 Task: Apply the theme  ""Gameday"".
Action: Mouse moved to (161, 74)
Screenshot: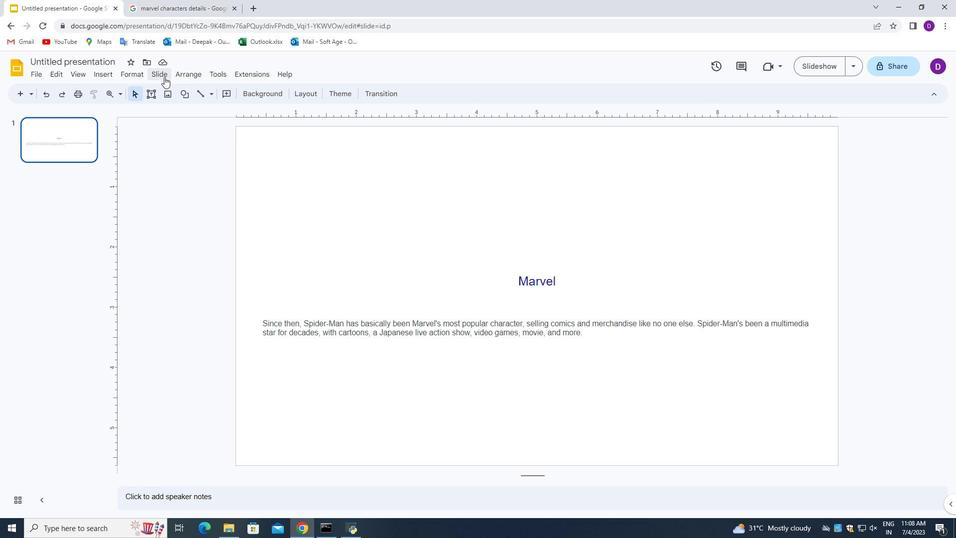 
Action: Mouse pressed left at (161, 74)
Screenshot: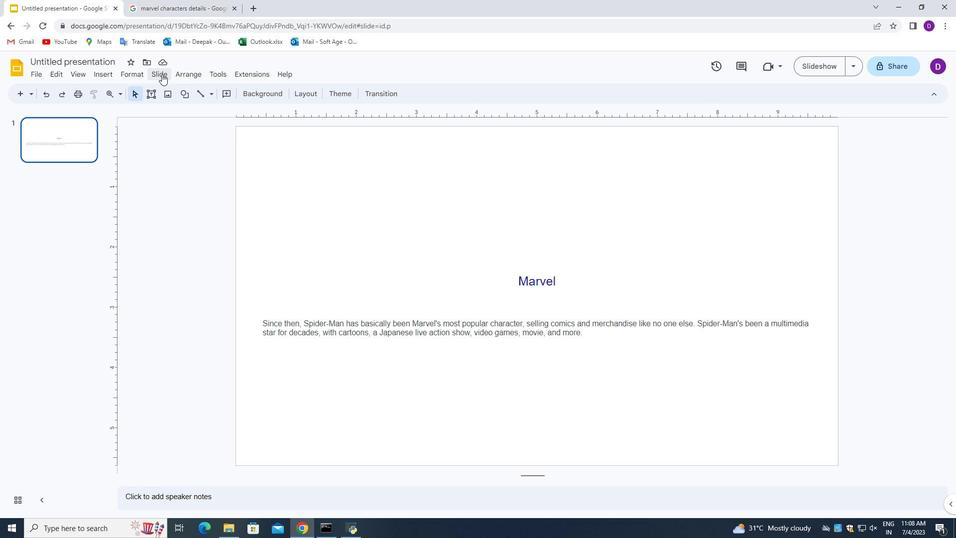 
Action: Mouse moved to (204, 253)
Screenshot: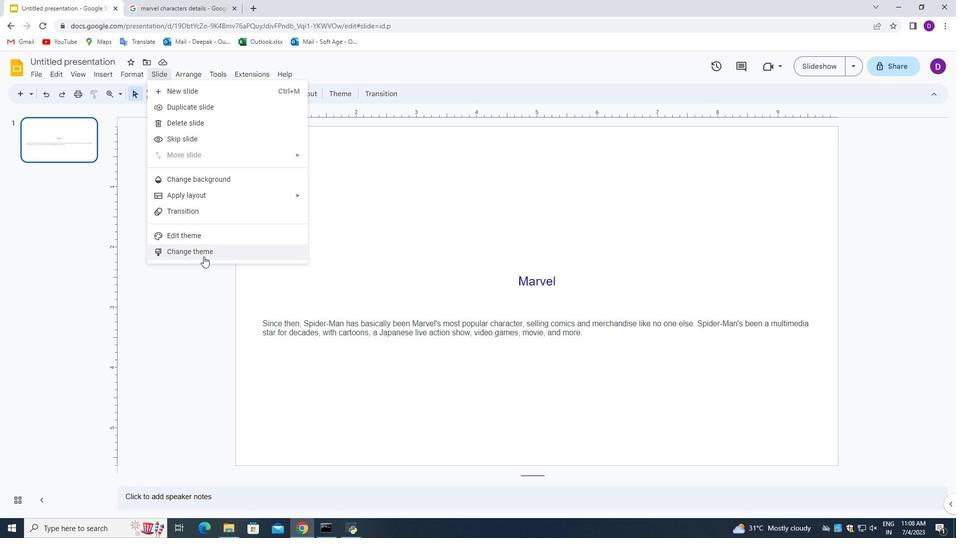 
Action: Mouse pressed left at (204, 253)
Screenshot: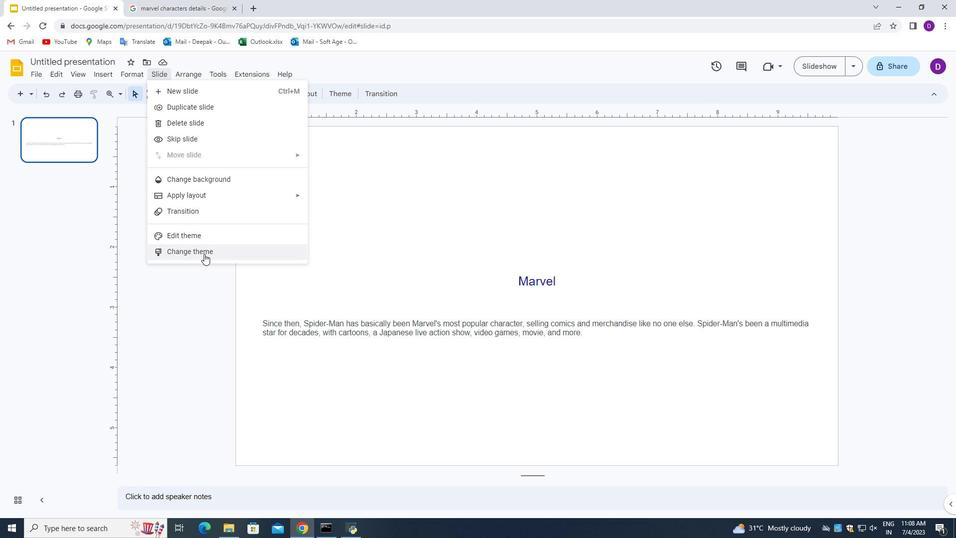 
Action: Mouse moved to (867, 307)
Screenshot: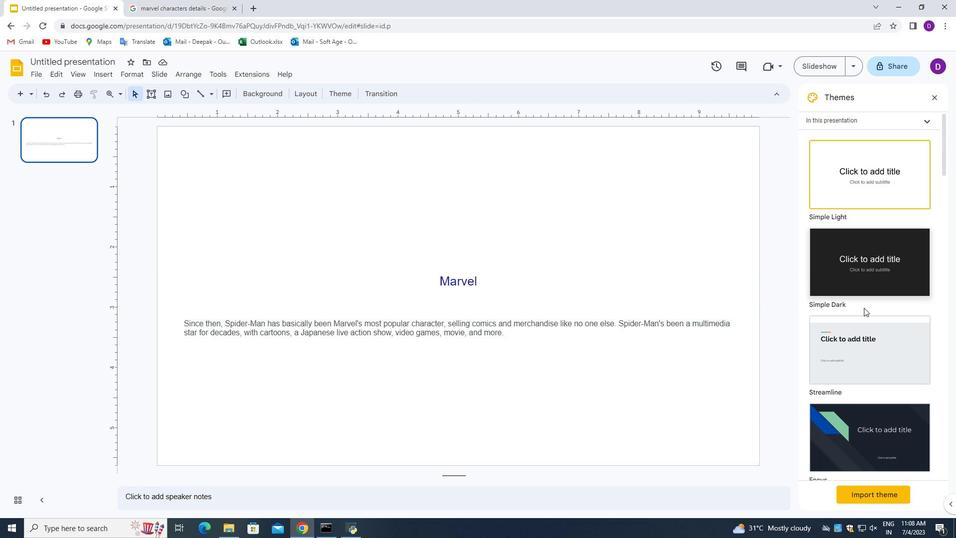 
Action: Mouse scrolled (866, 307) with delta (0, 0)
Screenshot: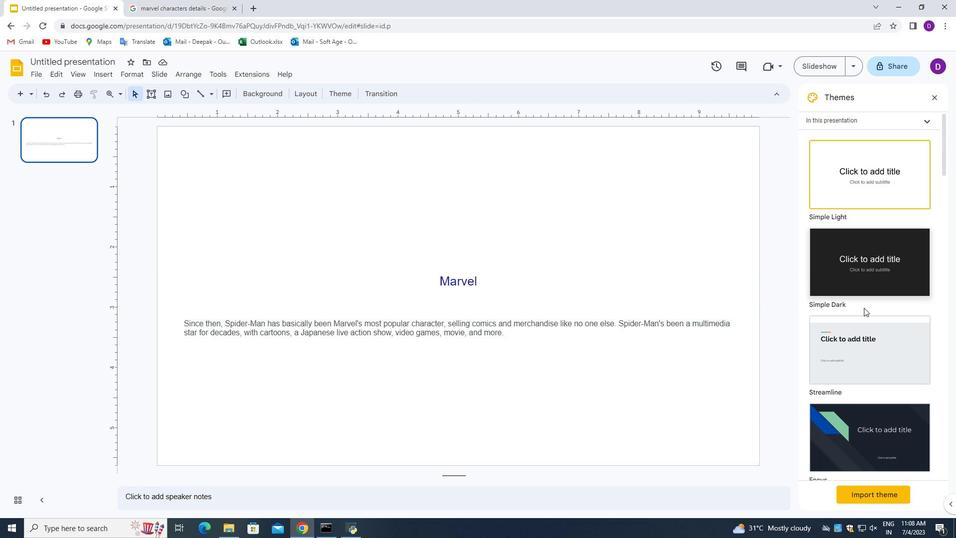 
Action: Mouse scrolled (867, 306) with delta (0, 0)
Screenshot: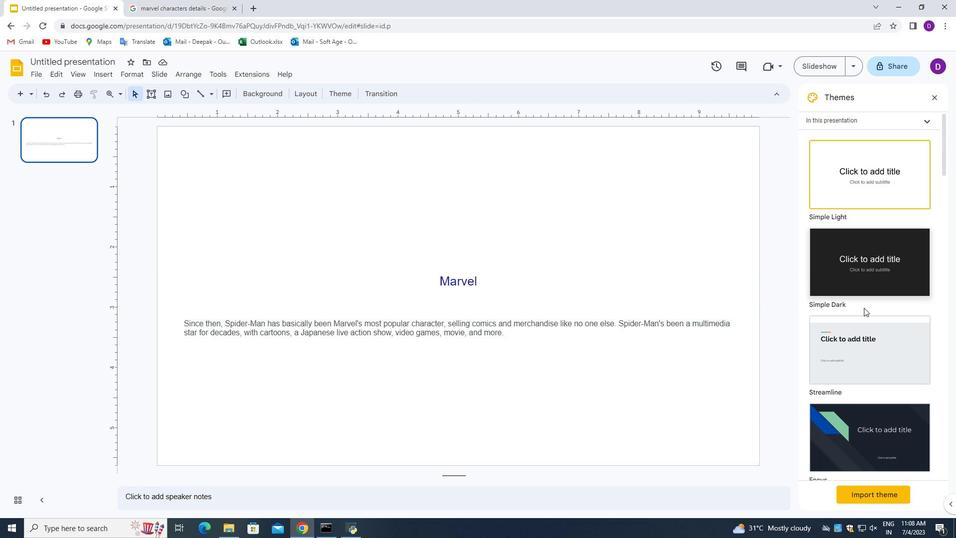 
Action: Mouse scrolled (867, 306) with delta (0, 0)
Screenshot: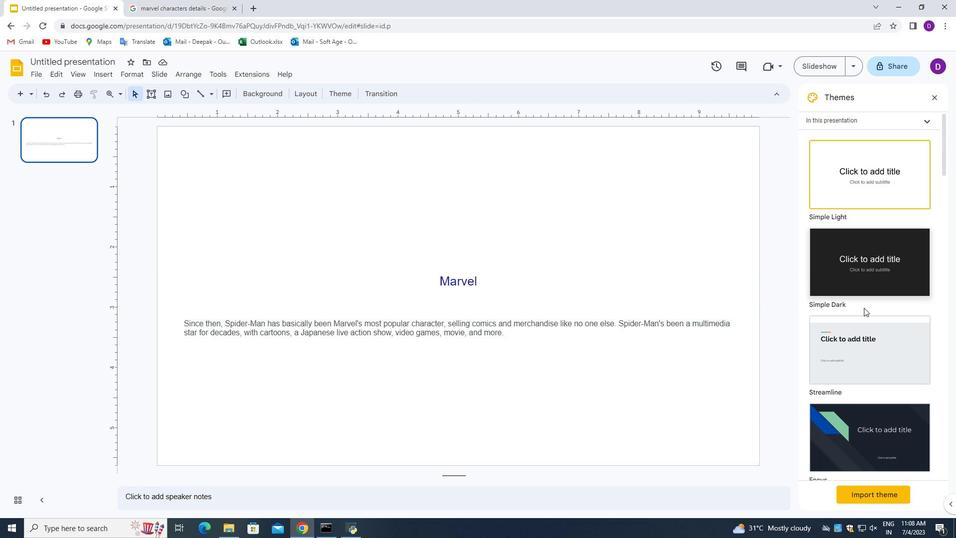 
Action: Mouse scrolled (867, 306) with delta (0, 0)
Screenshot: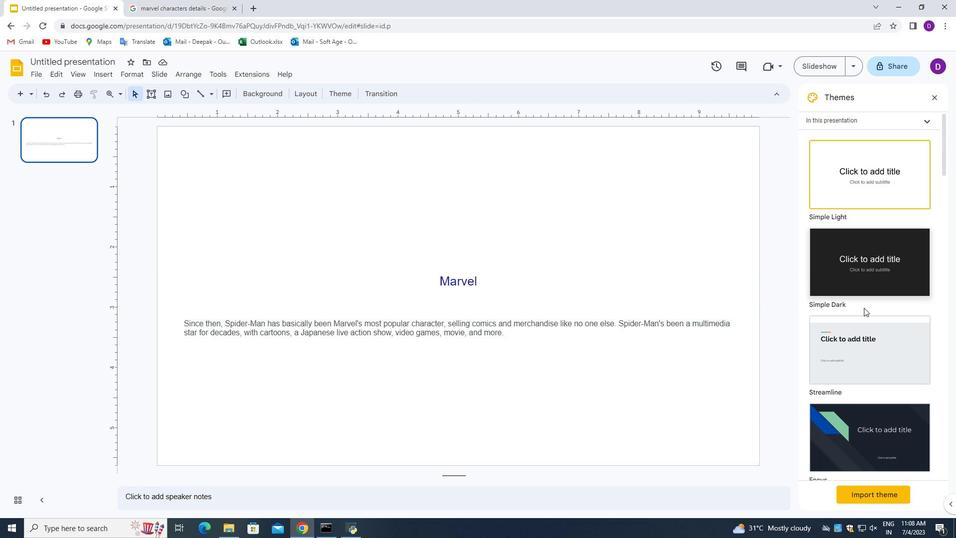 
Action: Mouse scrolled (867, 306) with delta (0, 0)
Screenshot: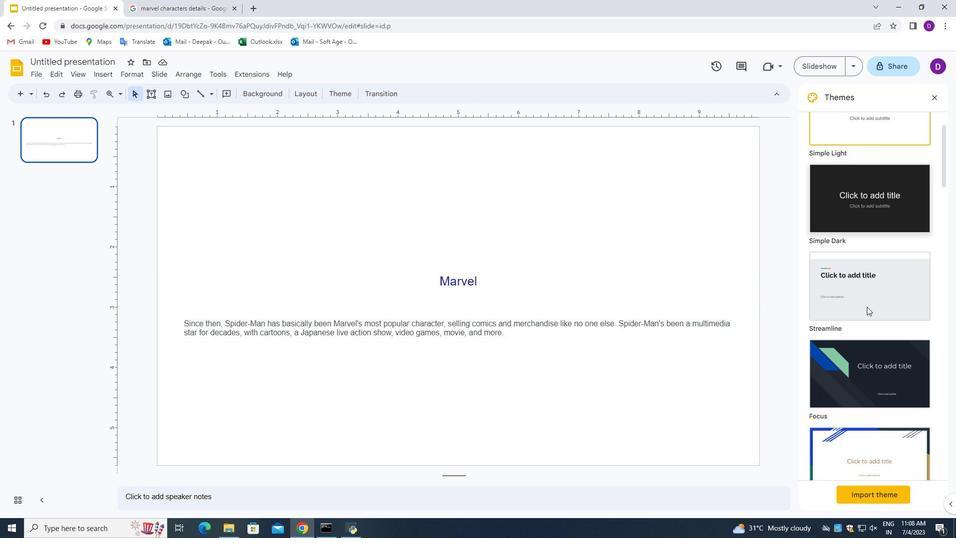 
Action: Mouse scrolled (867, 306) with delta (0, 0)
Screenshot: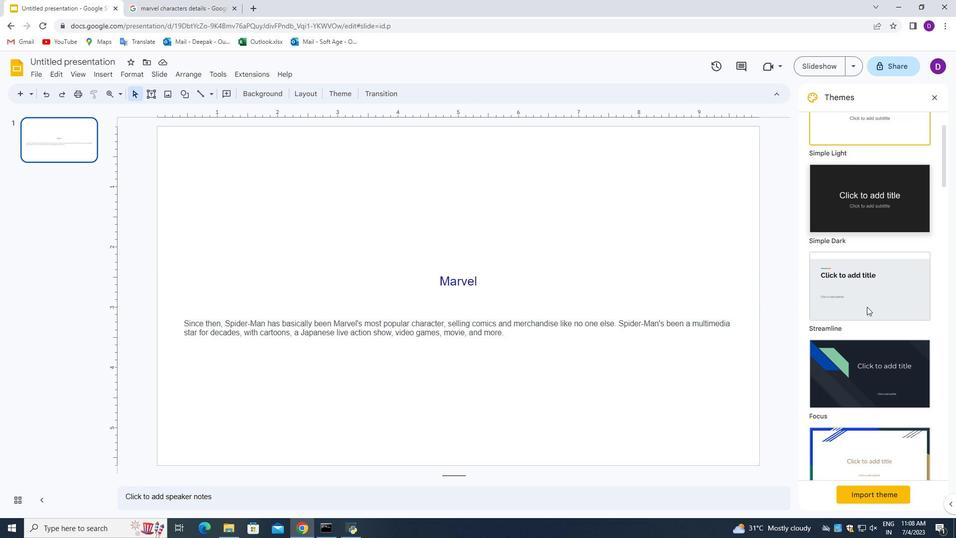 
Action: Mouse scrolled (867, 306) with delta (0, 0)
Screenshot: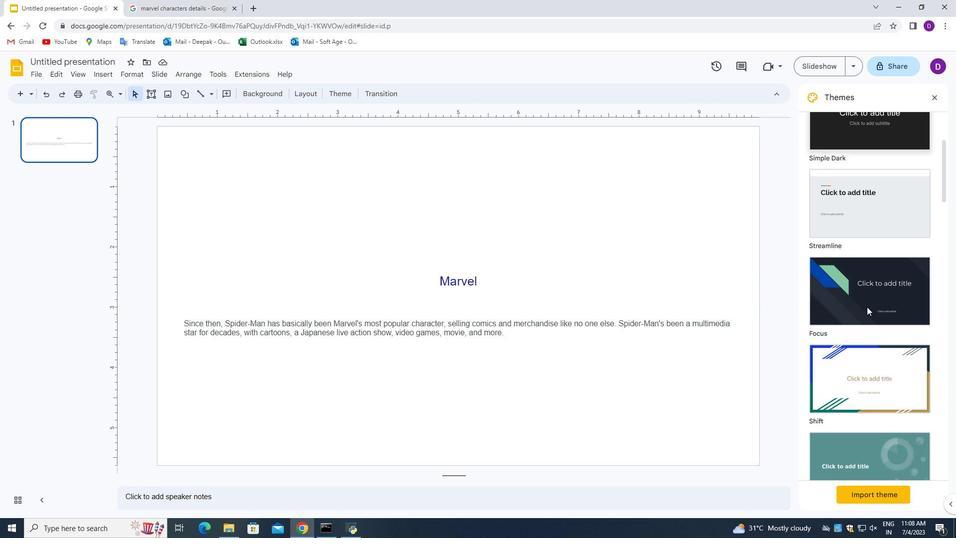 
Action: Mouse scrolled (867, 306) with delta (0, 0)
Screenshot: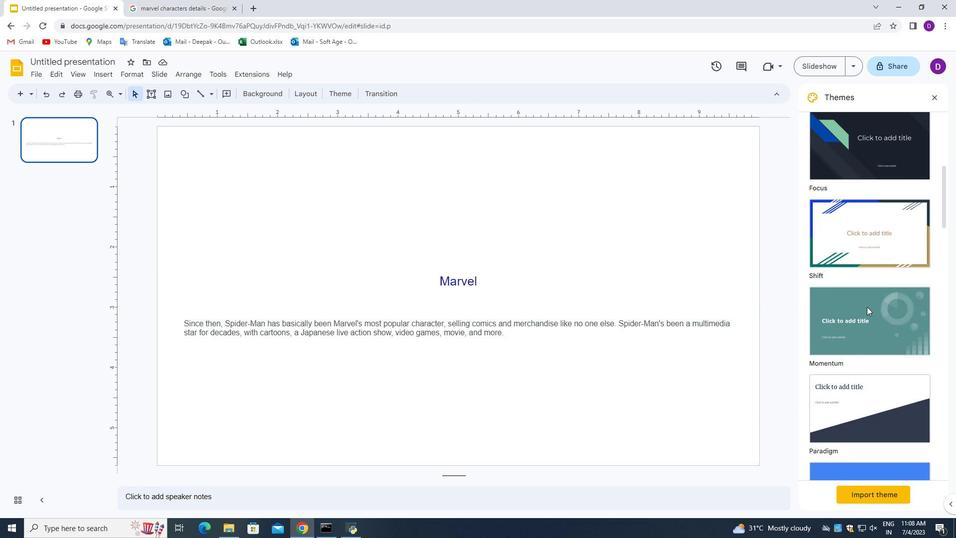 
Action: Mouse scrolled (867, 306) with delta (0, 0)
Screenshot: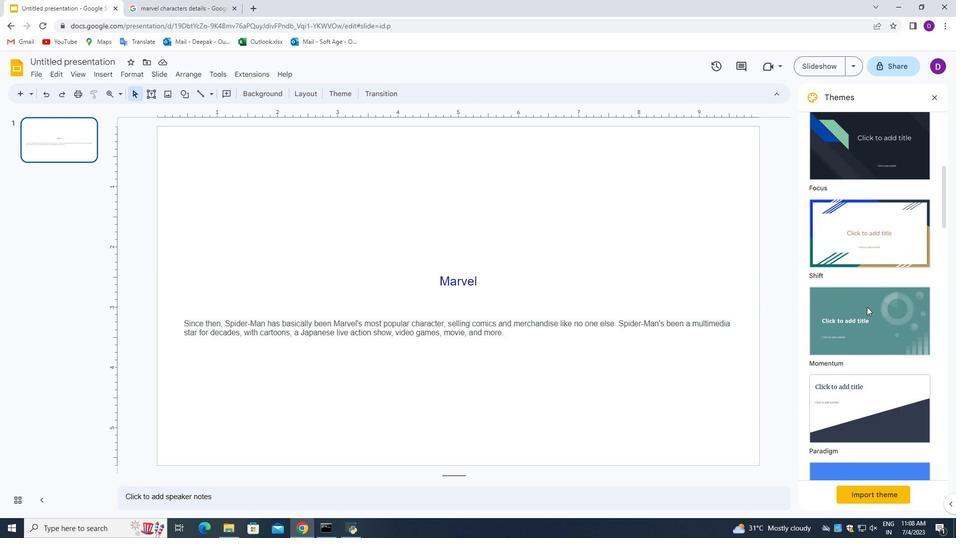 
Action: Mouse scrolled (867, 306) with delta (0, 0)
Screenshot: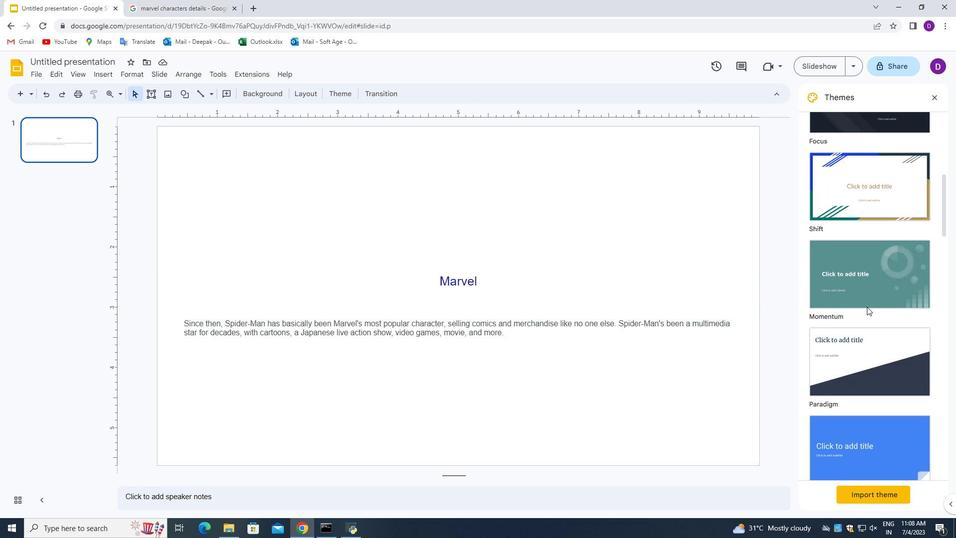 
Action: Mouse scrolled (867, 306) with delta (0, 0)
Screenshot: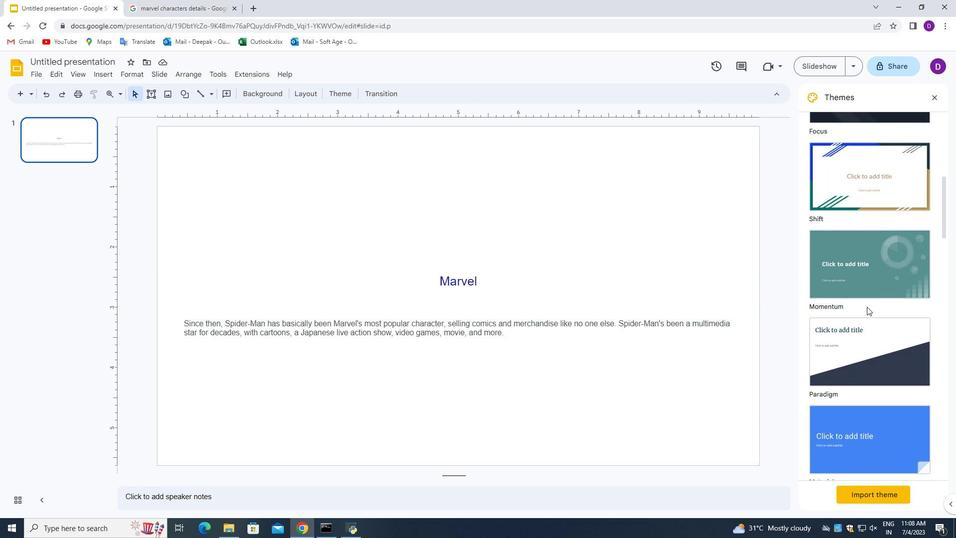 
Action: Mouse scrolled (867, 306) with delta (0, 0)
Screenshot: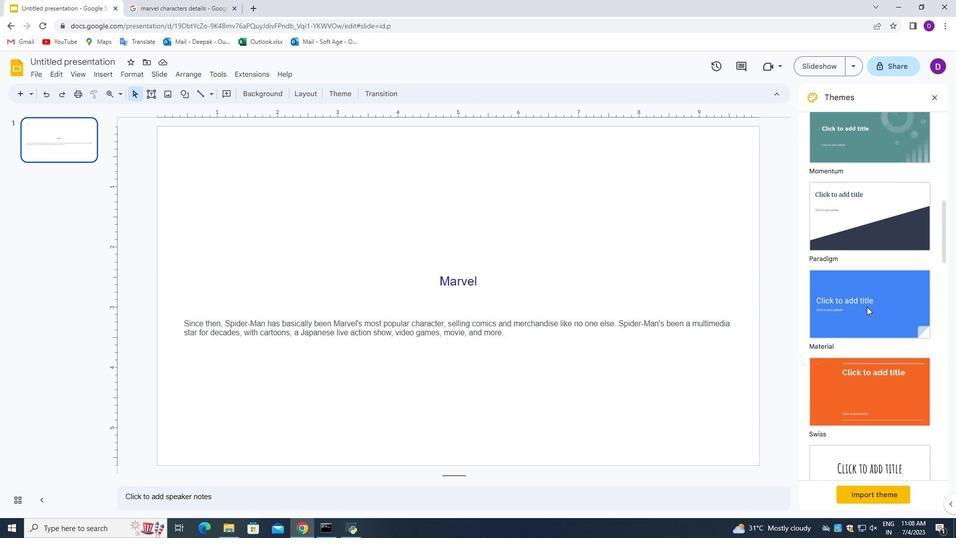 
Action: Mouse scrolled (867, 306) with delta (0, 0)
Screenshot: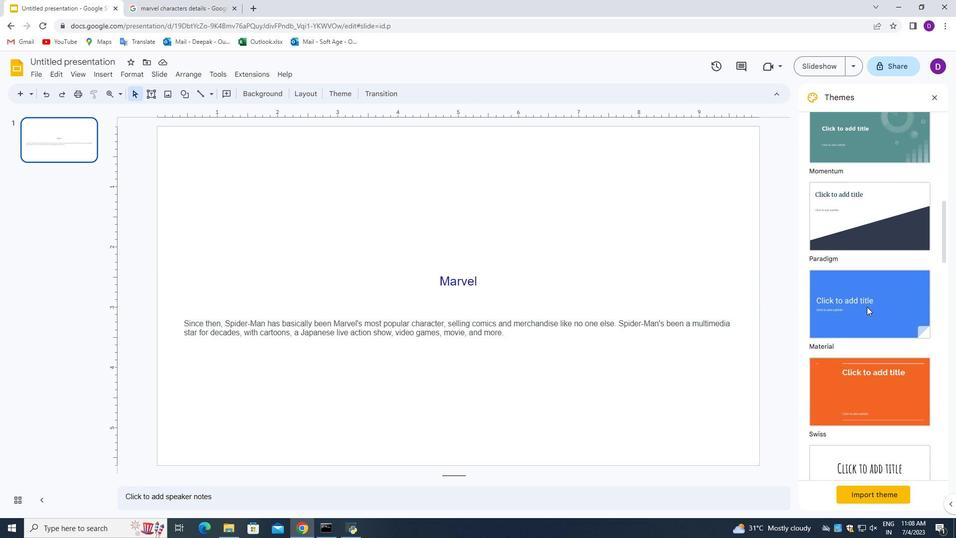 
Action: Mouse scrolled (867, 306) with delta (0, 0)
Screenshot: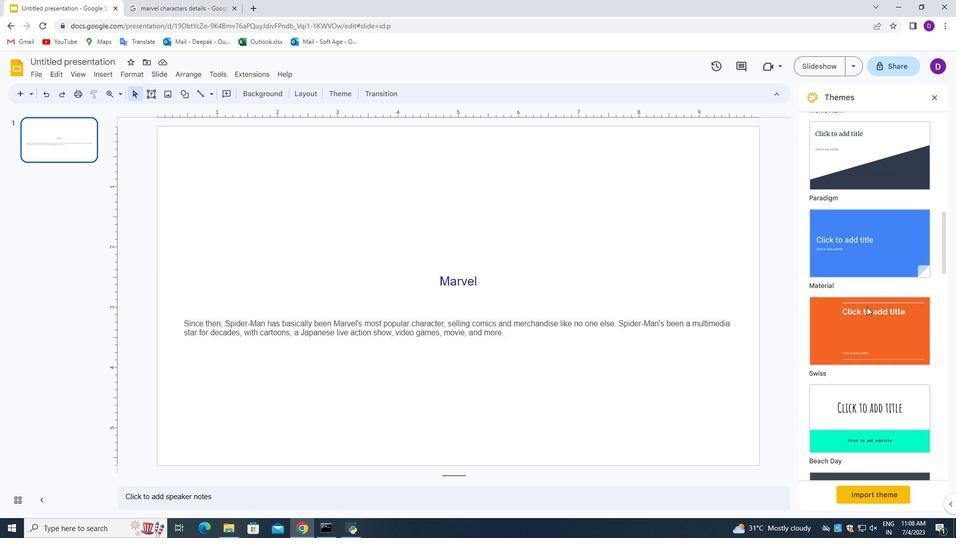 
Action: Mouse scrolled (867, 306) with delta (0, 0)
Screenshot: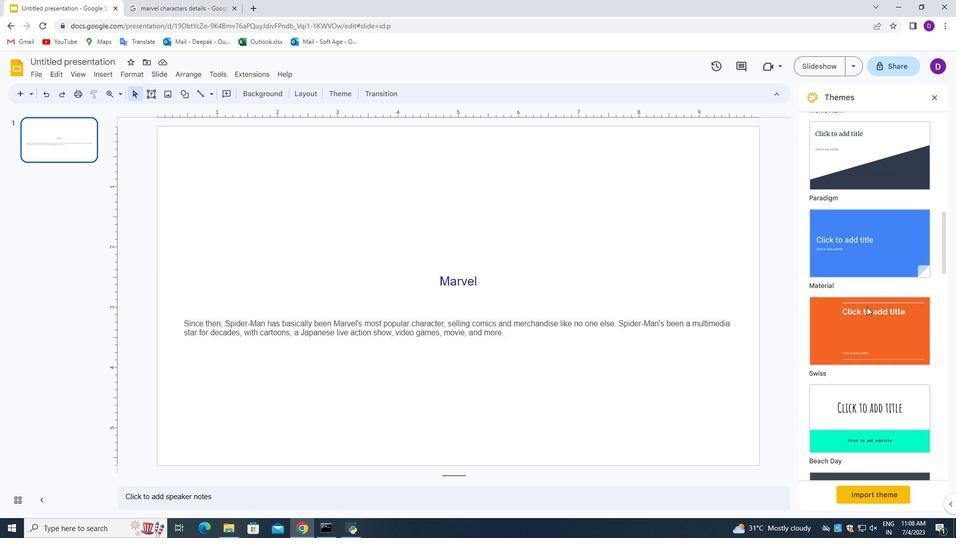 
Action: Mouse scrolled (867, 306) with delta (0, 0)
Screenshot: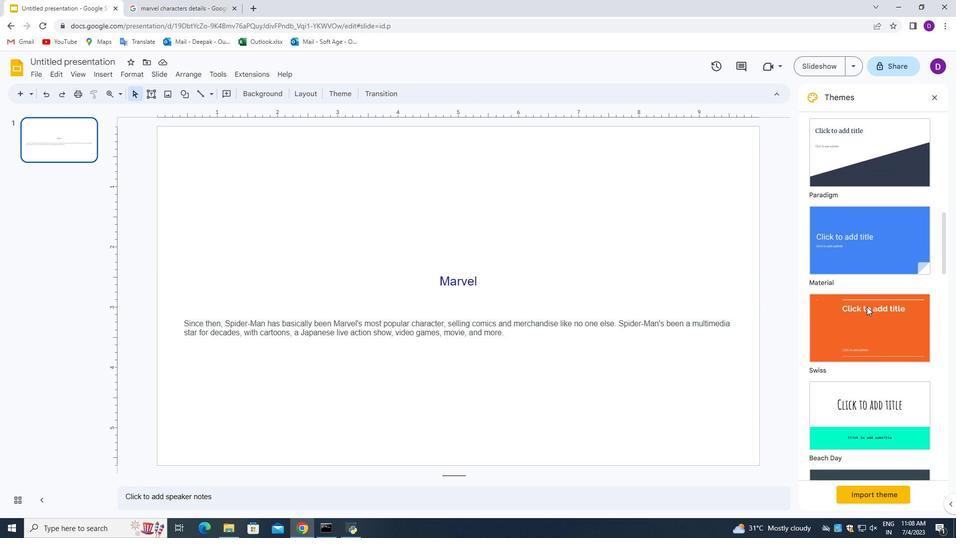 
Action: Mouse scrolled (867, 306) with delta (0, 0)
Screenshot: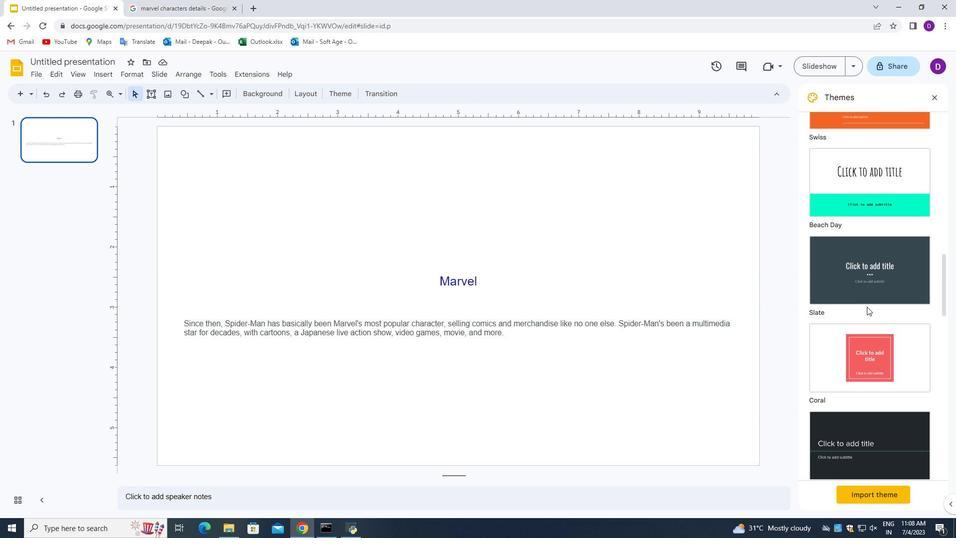 
Action: Mouse scrolled (867, 306) with delta (0, 0)
Screenshot: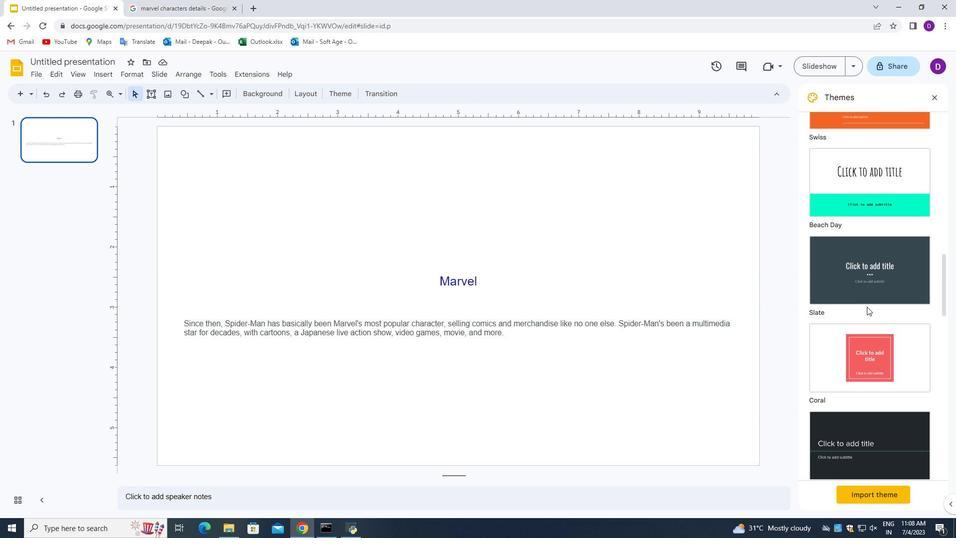 
Action: Mouse scrolled (867, 306) with delta (0, 0)
Screenshot: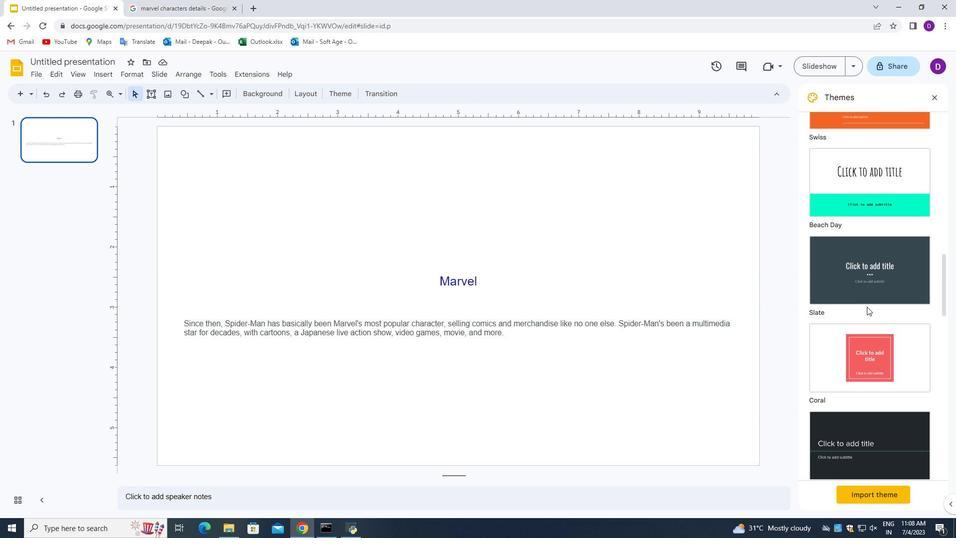 
Action: Mouse scrolled (867, 306) with delta (0, 0)
Screenshot: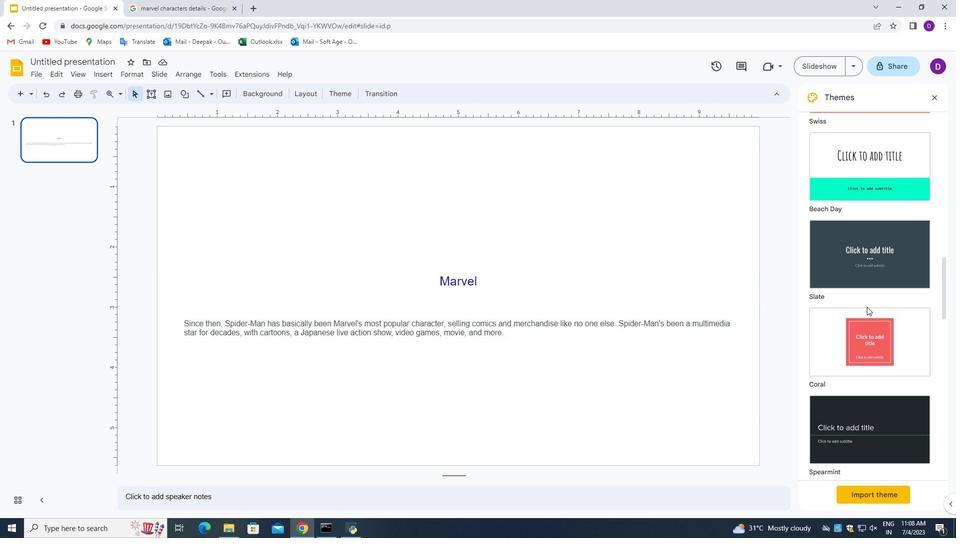 
Action: Mouse scrolled (867, 306) with delta (0, 0)
Screenshot: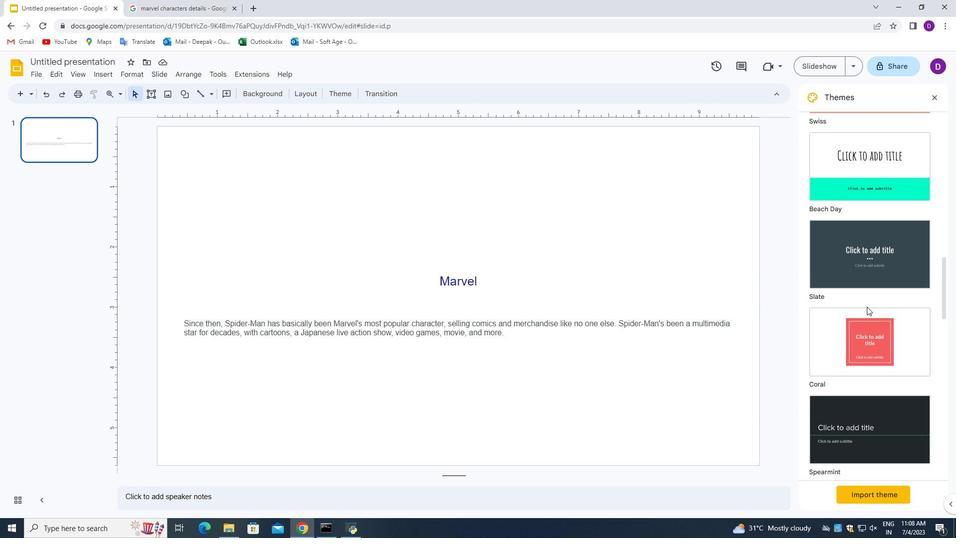 
Action: Mouse scrolled (867, 306) with delta (0, 0)
Screenshot: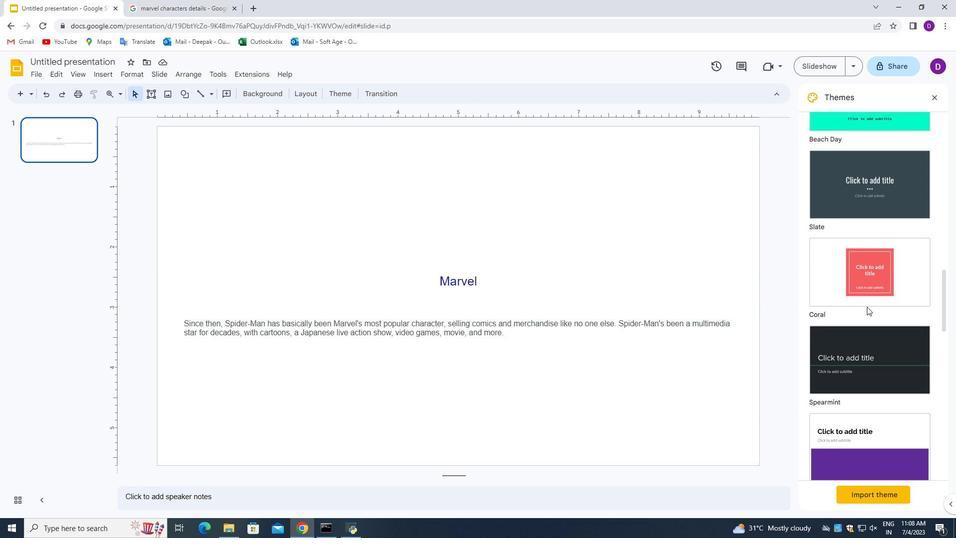 
Action: Mouse scrolled (867, 306) with delta (0, 0)
Screenshot: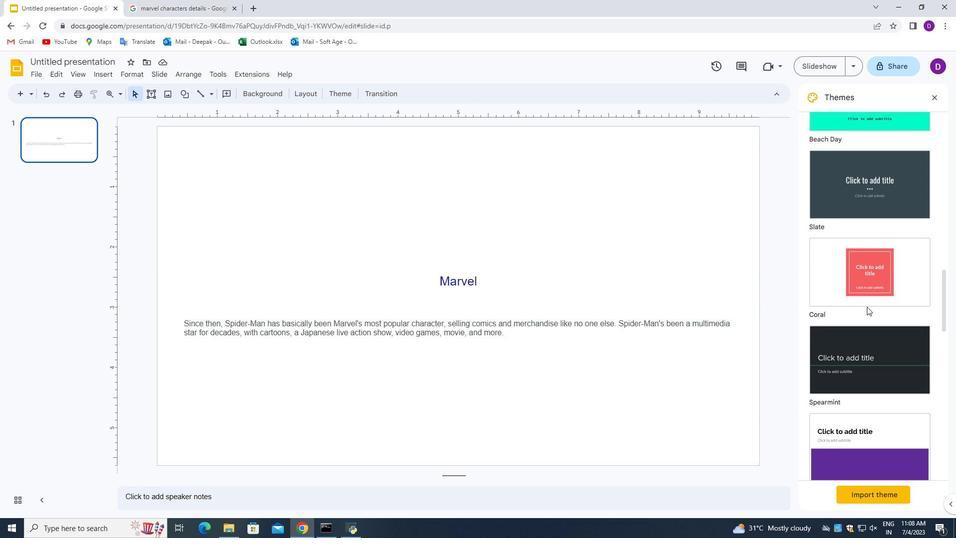 
Action: Mouse scrolled (867, 306) with delta (0, 0)
Screenshot: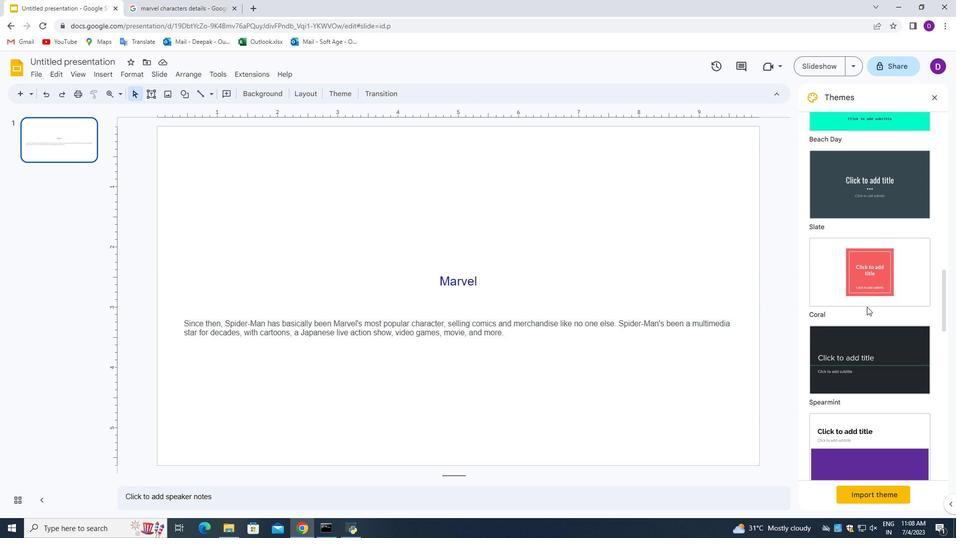 
Action: Mouse scrolled (867, 306) with delta (0, 0)
Screenshot: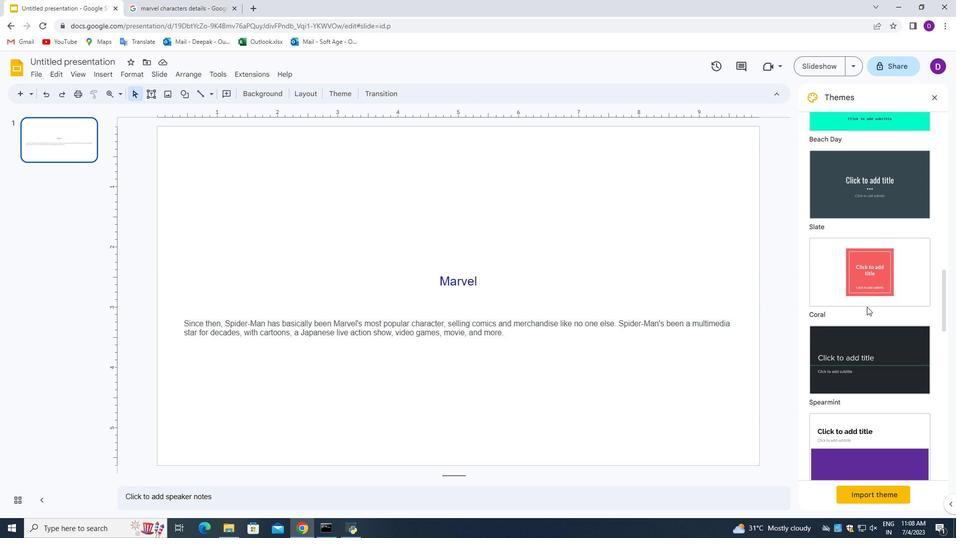 
Action: Mouse scrolled (867, 306) with delta (0, 0)
Screenshot: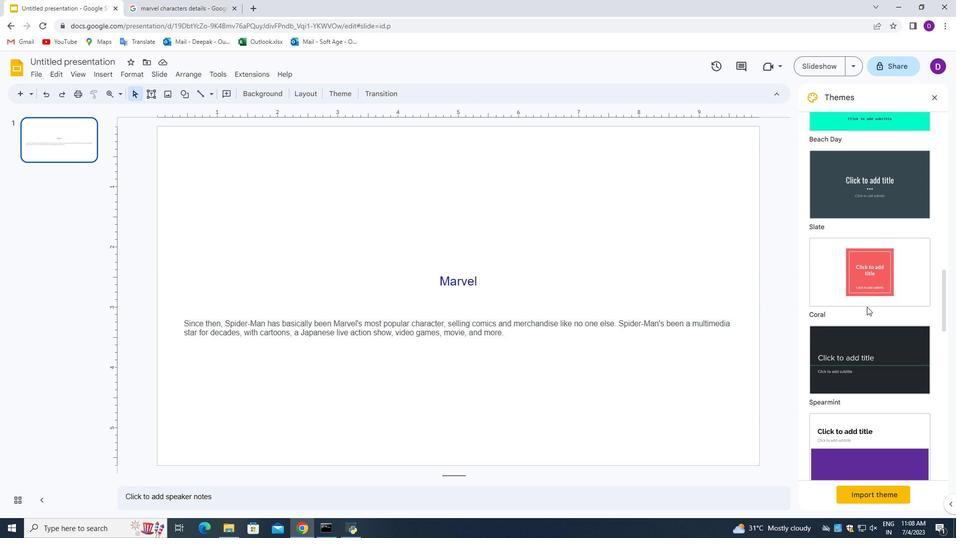 
Action: Mouse scrolled (867, 306) with delta (0, 0)
Screenshot: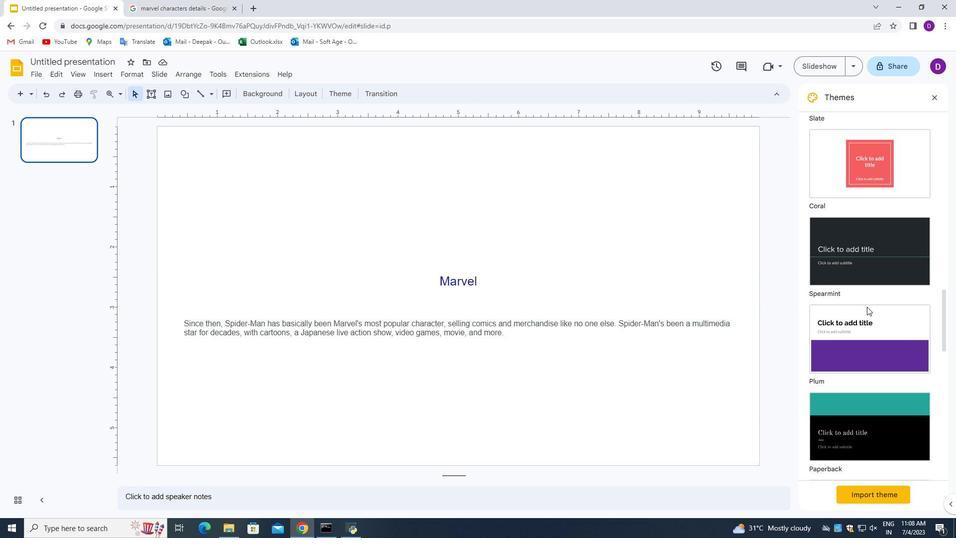
Action: Mouse scrolled (867, 306) with delta (0, 0)
Screenshot: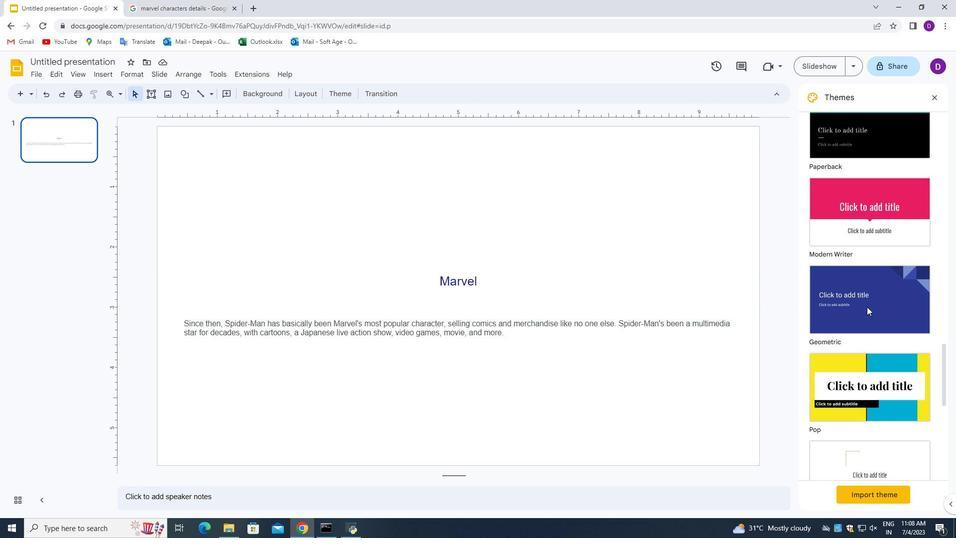 
Action: Mouse scrolled (867, 306) with delta (0, 0)
Screenshot: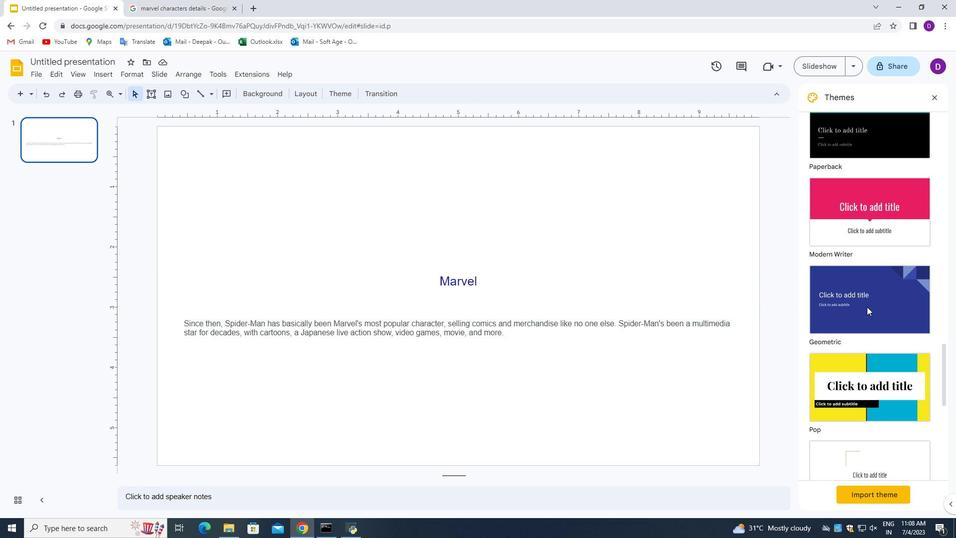 
Action: Mouse scrolled (867, 306) with delta (0, 0)
Screenshot: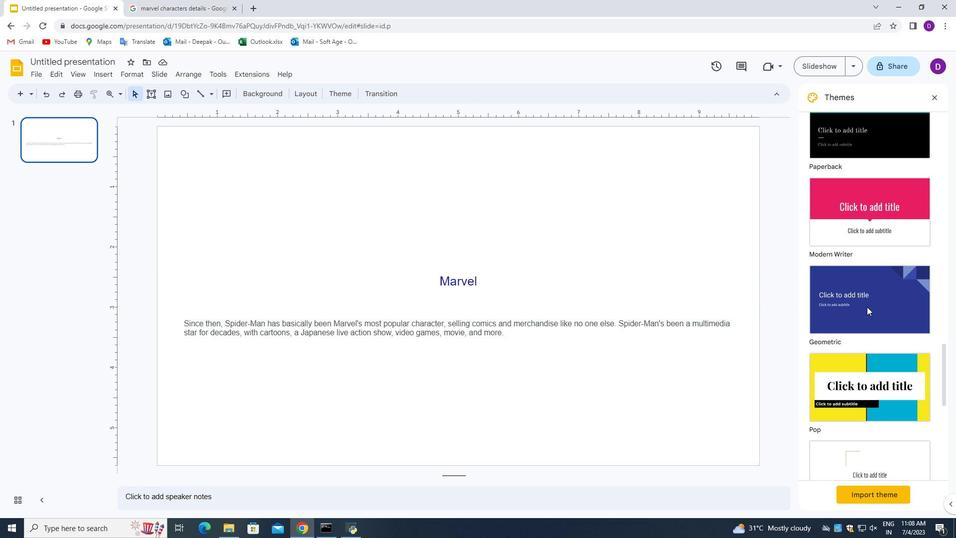 
Action: Mouse scrolled (867, 306) with delta (0, 0)
Screenshot: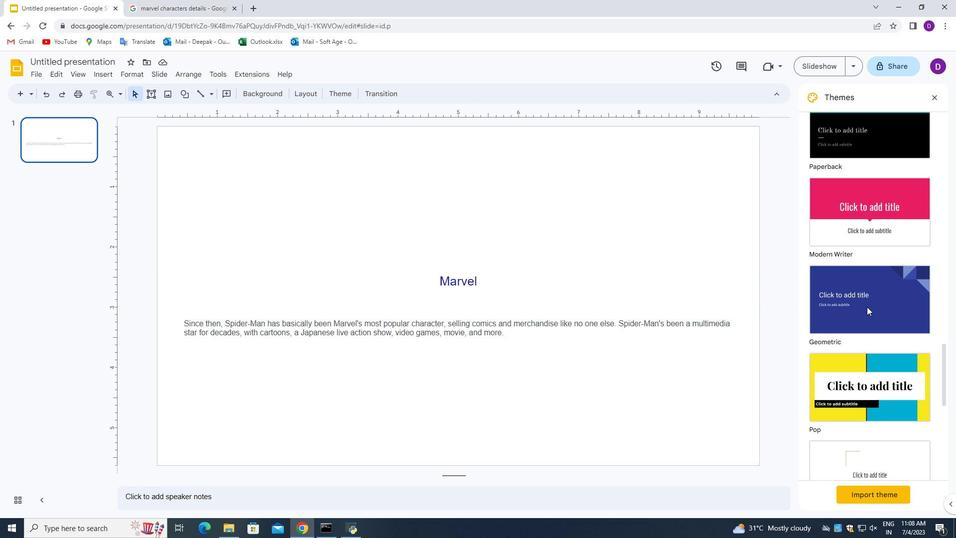 
Action: Mouse scrolled (867, 306) with delta (0, 0)
Screenshot: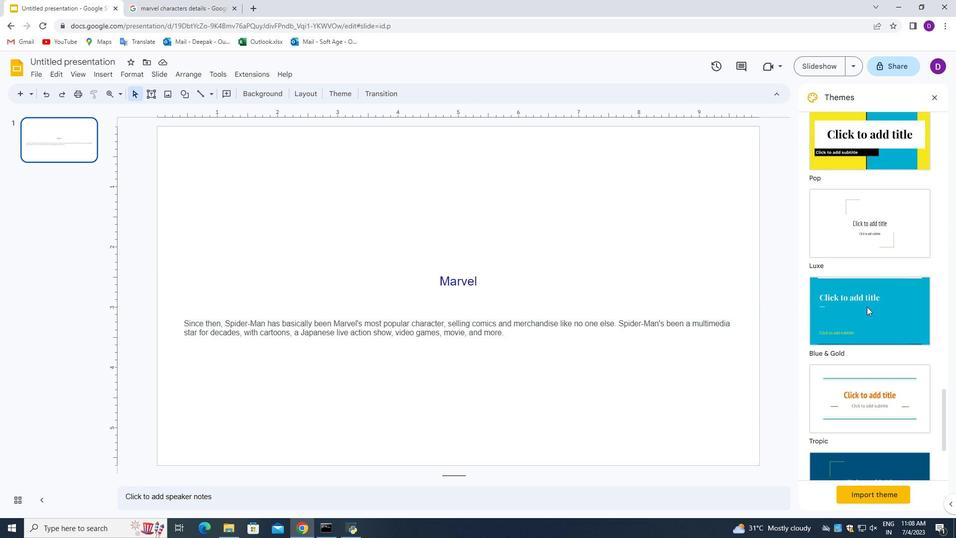
Action: Mouse scrolled (867, 306) with delta (0, 0)
Screenshot: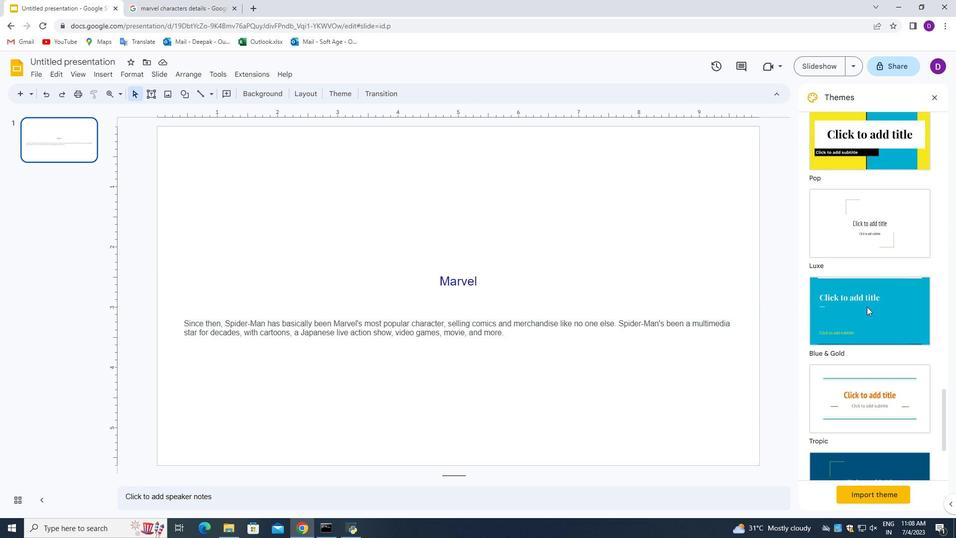 
Action: Mouse scrolled (867, 306) with delta (0, 0)
Screenshot: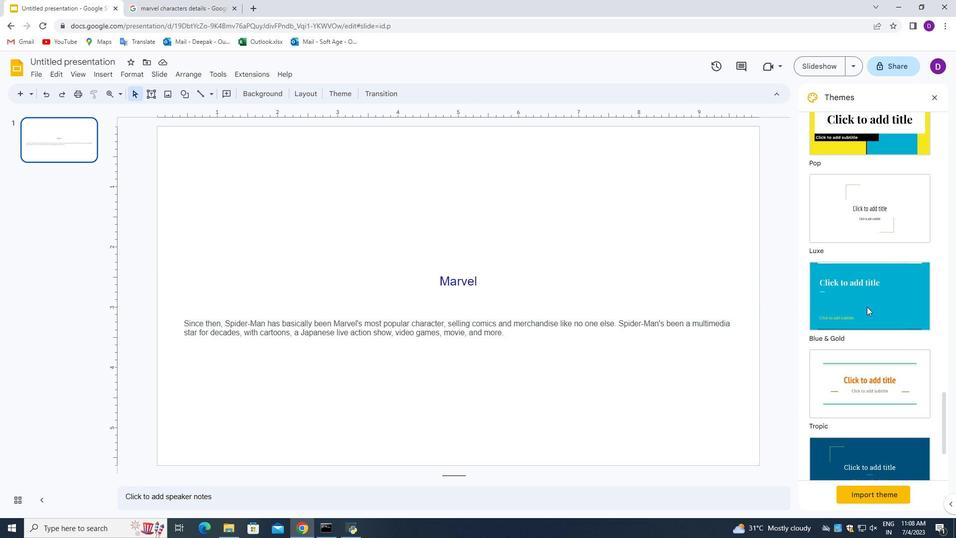 
Action: Mouse scrolled (867, 306) with delta (0, 0)
Screenshot: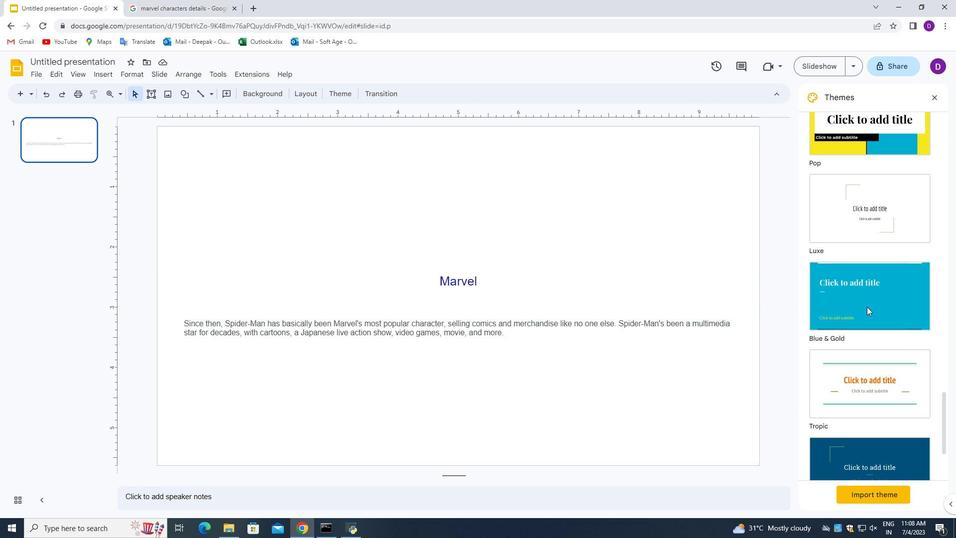 
Action: Mouse scrolled (867, 306) with delta (0, 0)
Screenshot: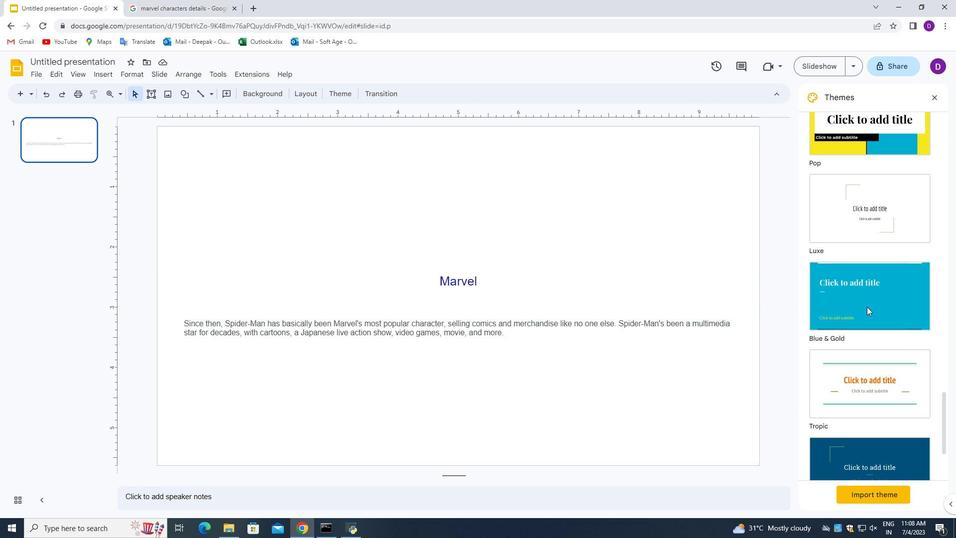 
Action: Mouse scrolled (867, 306) with delta (0, 0)
Screenshot: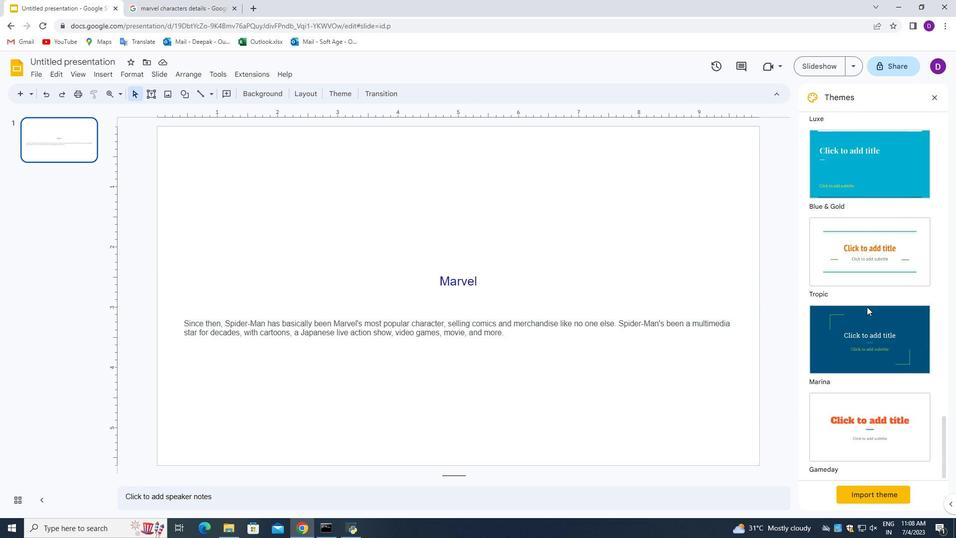 
Action: Mouse scrolled (867, 306) with delta (0, 0)
Screenshot: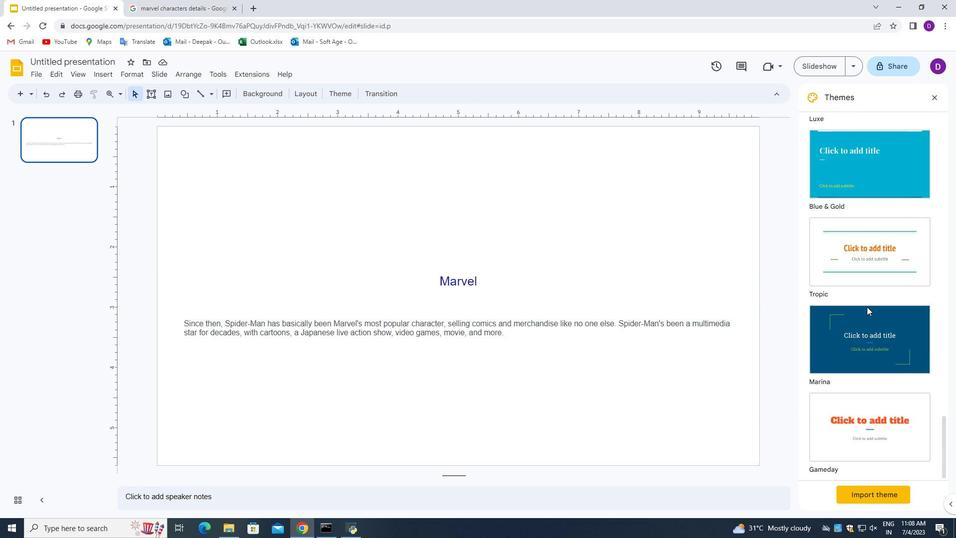 
Action: Mouse scrolled (867, 306) with delta (0, 0)
Screenshot: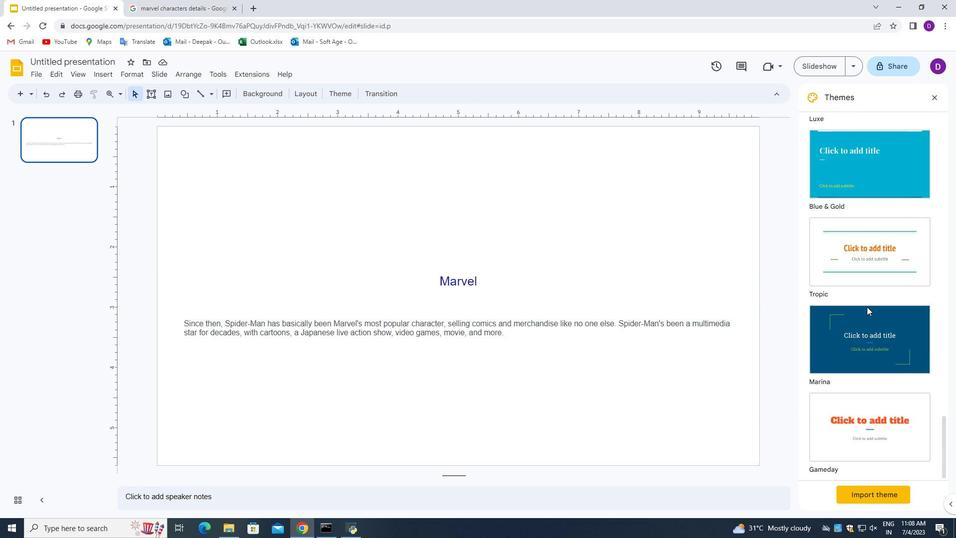 
Action: Mouse scrolled (867, 306) with delta (0, 0)
Screenshot: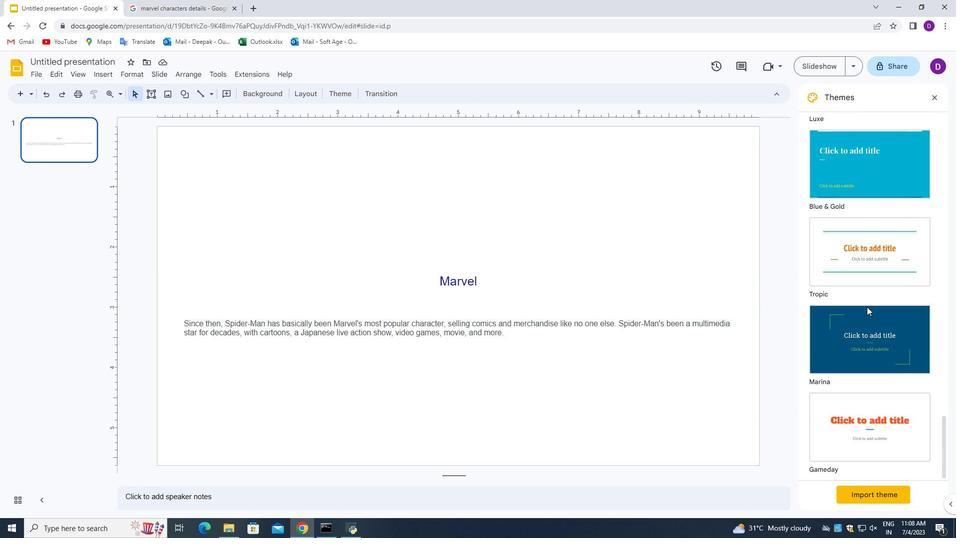 
Action: Mouse moved to (876, 425)
Screenshot: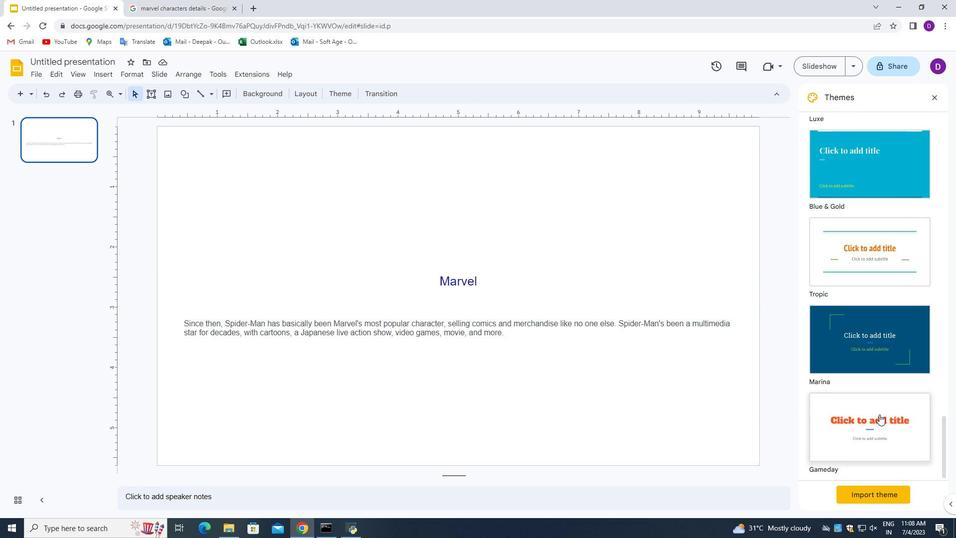 
Action: Mouse pressed left at (876, 425)
Screenshot: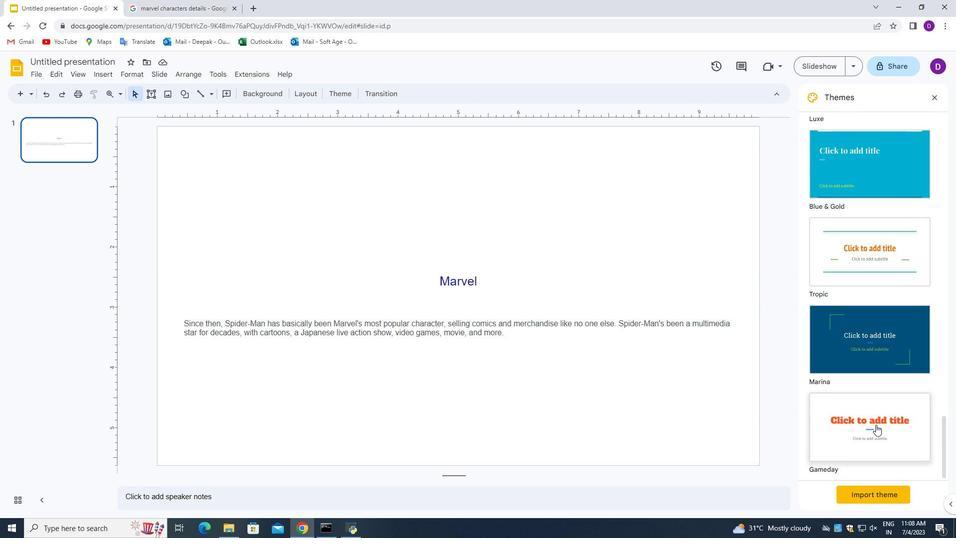 
Action: Mouse moved to (269, 255)
Screenshot: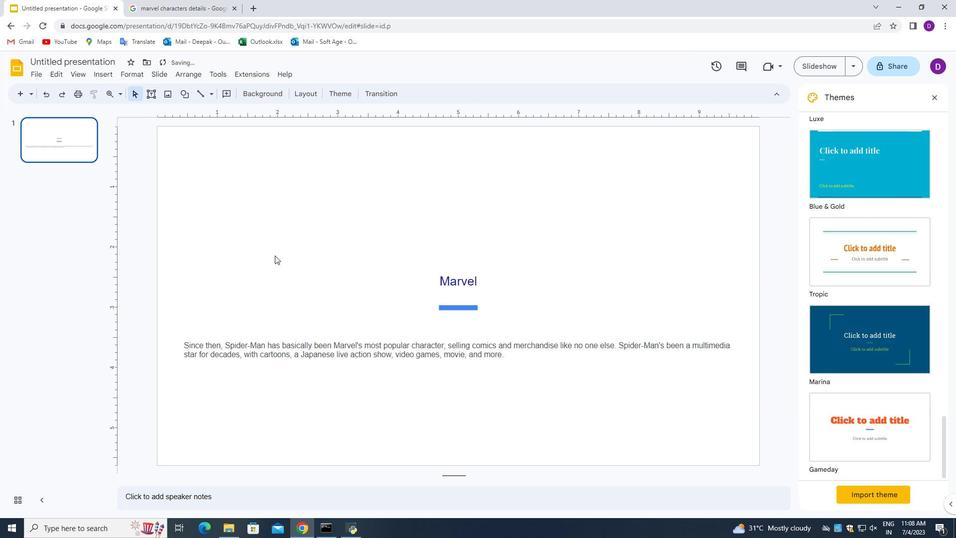 
